 Task: Select a due date automation when advanced on, the moment a card is due add dates without an overdue due date.
Action: Mouse moved to (1347, 100)
Screenshot: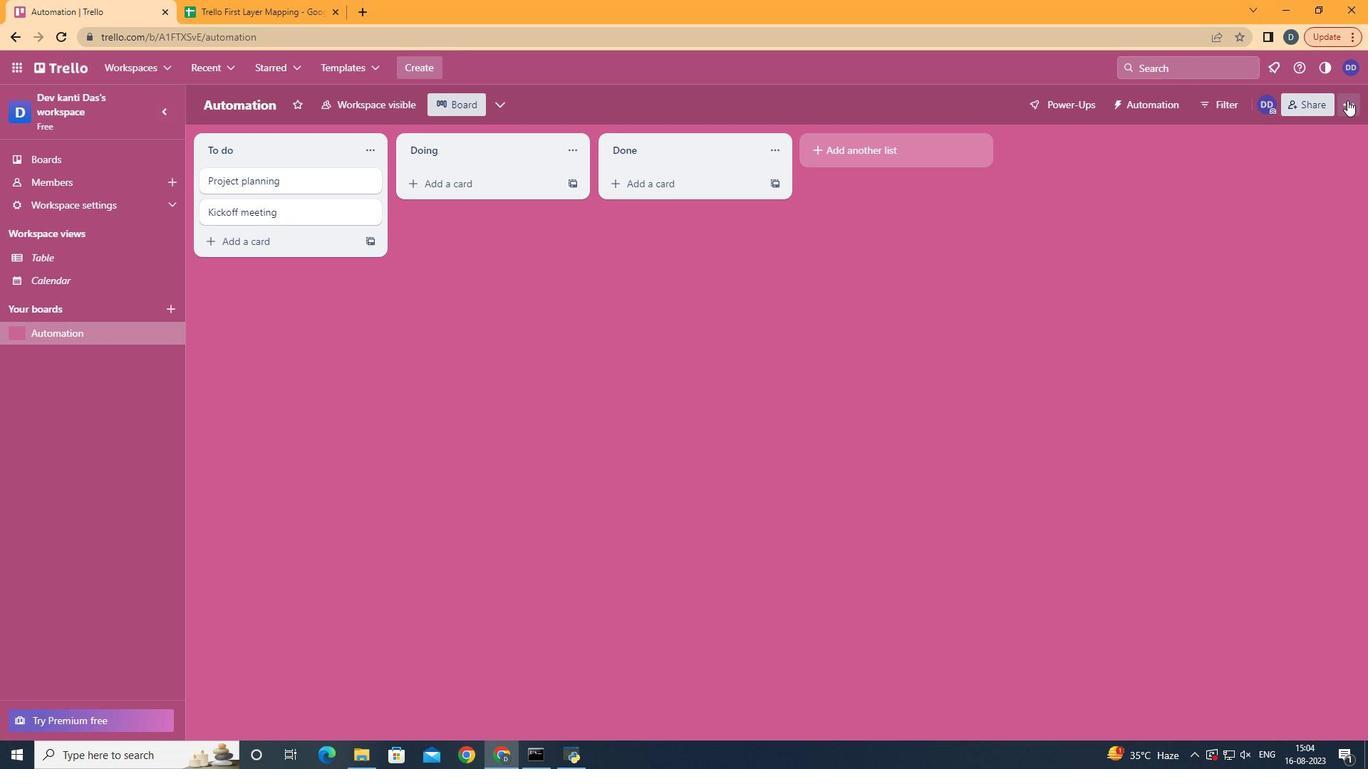 
Action: Mouse pressed left at (1347, 100)
Screenshot: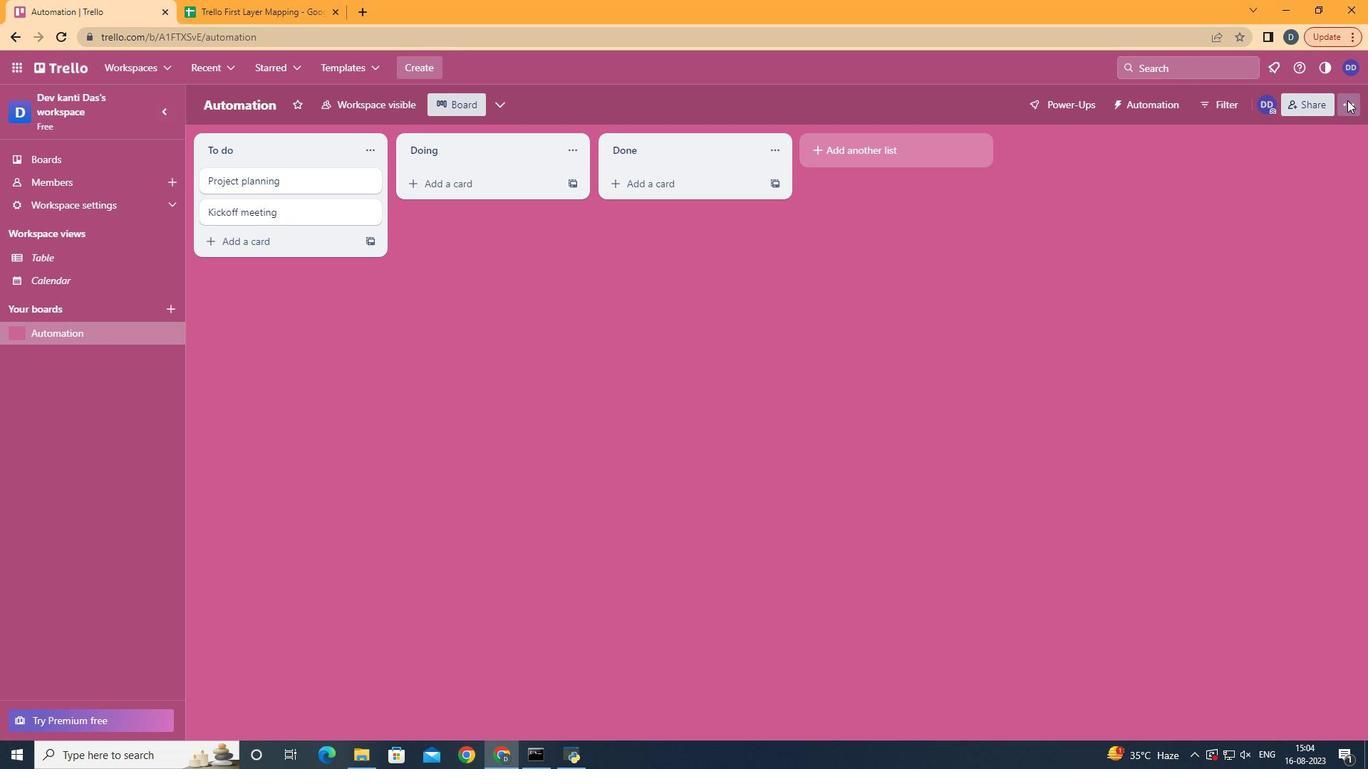 
Action: Mouse moved to (1264, 314)
Screenshot: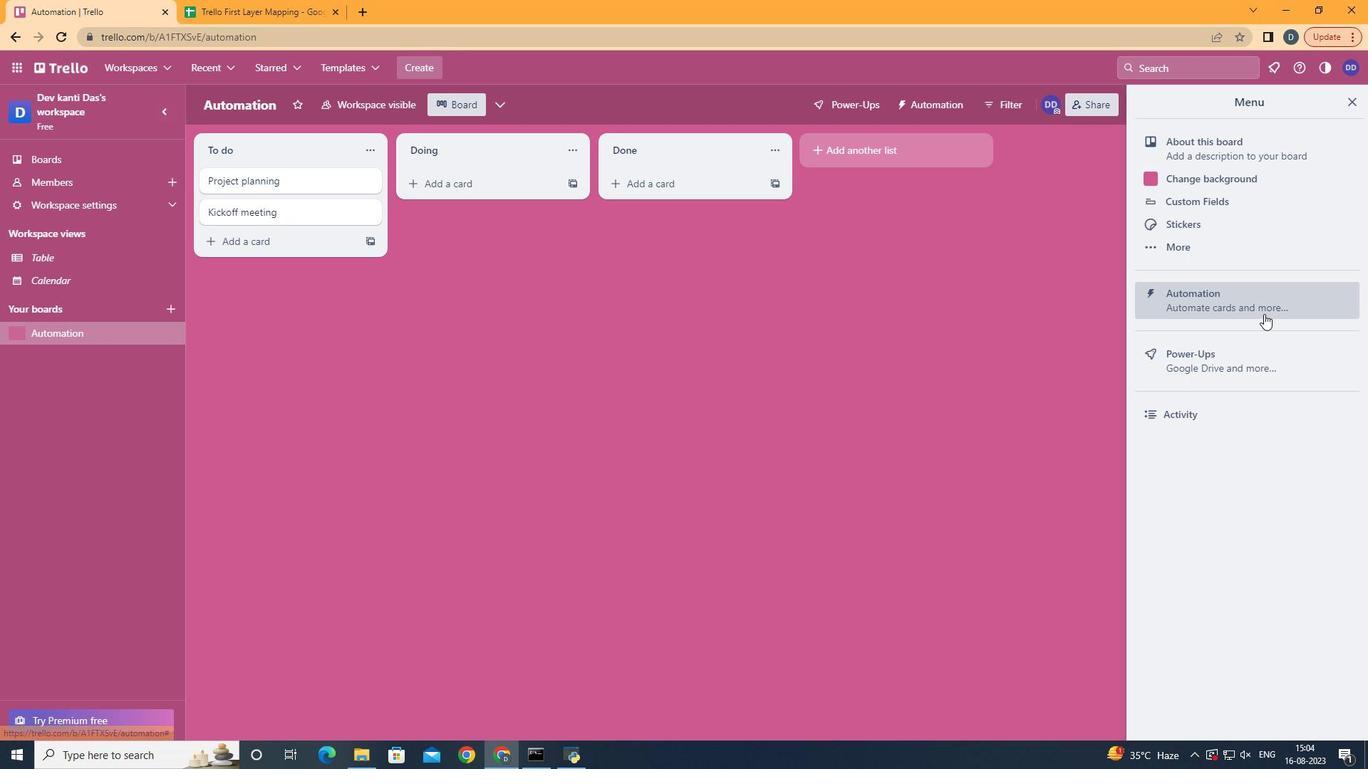 
Action: Mouse pressed left at (1264, 314)
Screenshot: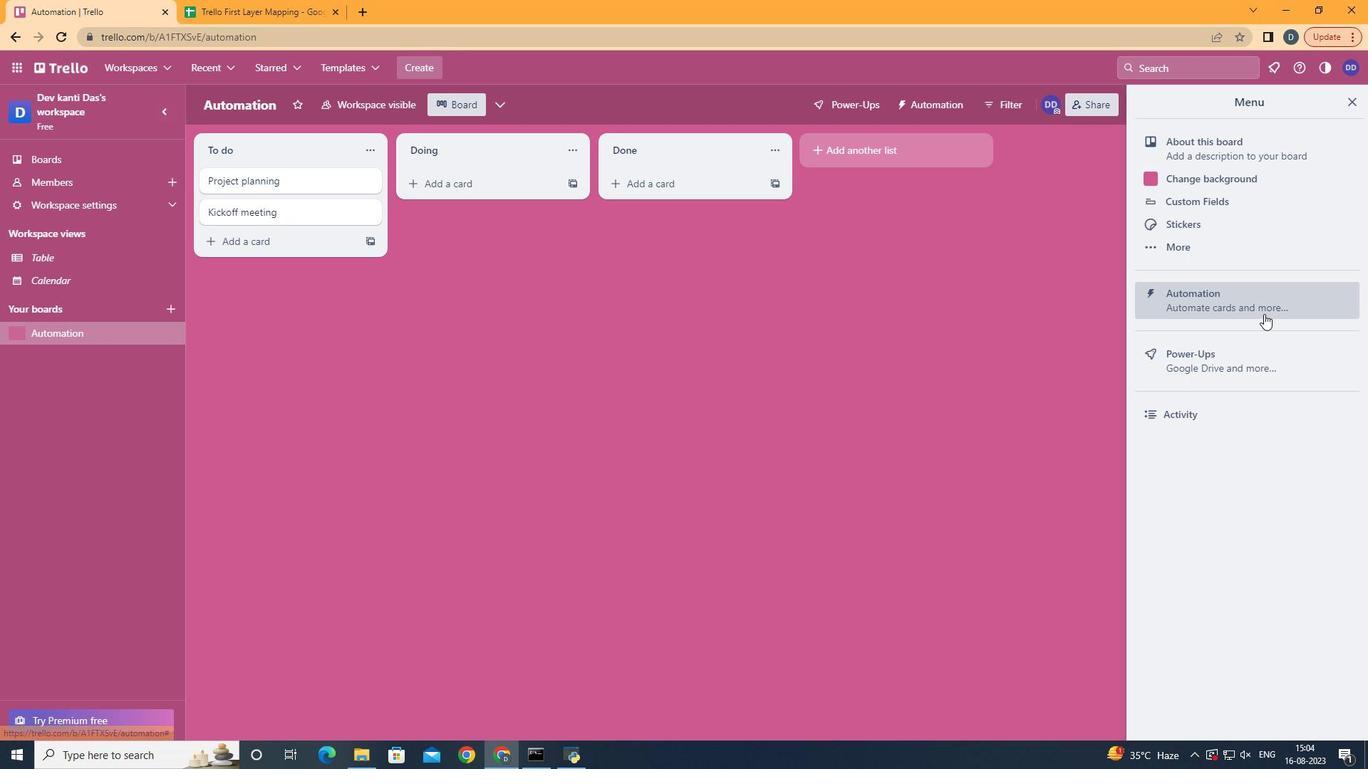 
Action: Mouse moved to (297, 291)
Screenshot: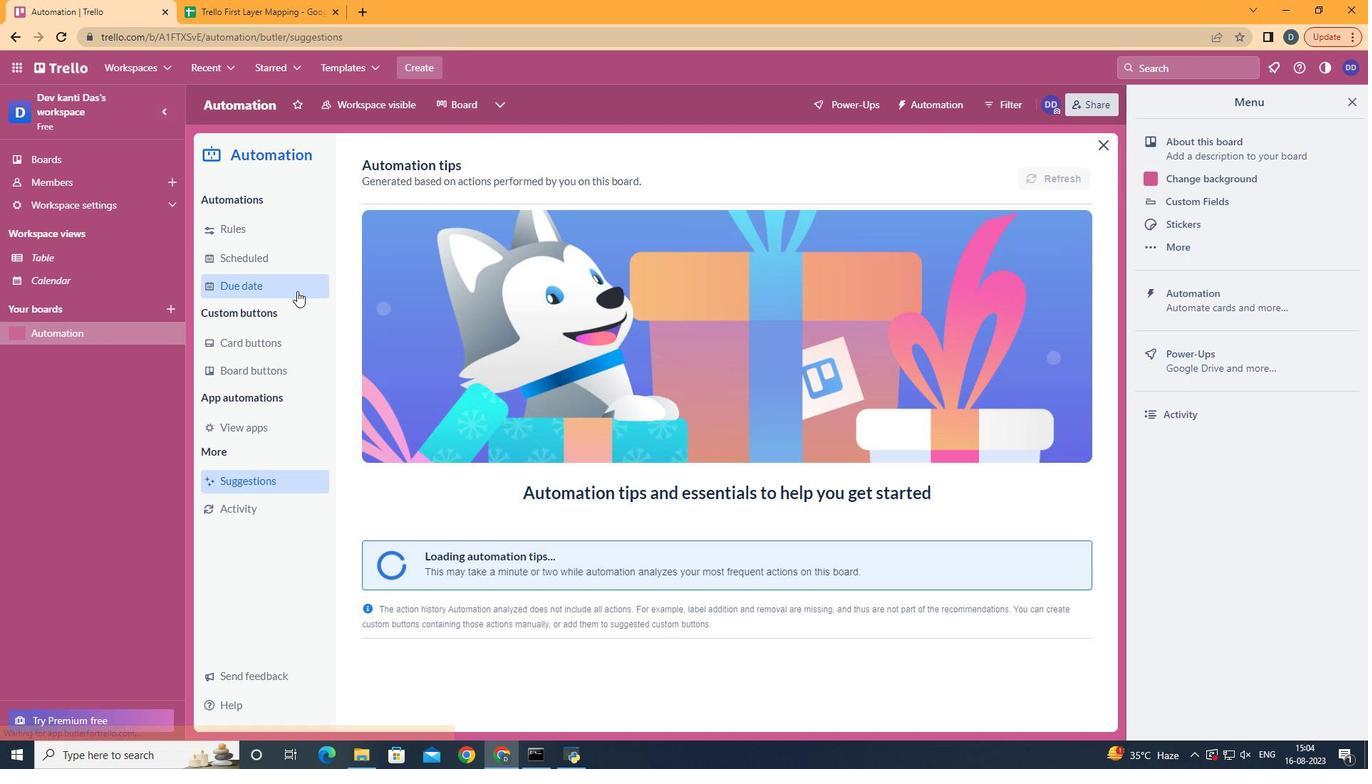 
Action: Mouse pressed left at (297, 291)
Screenshot: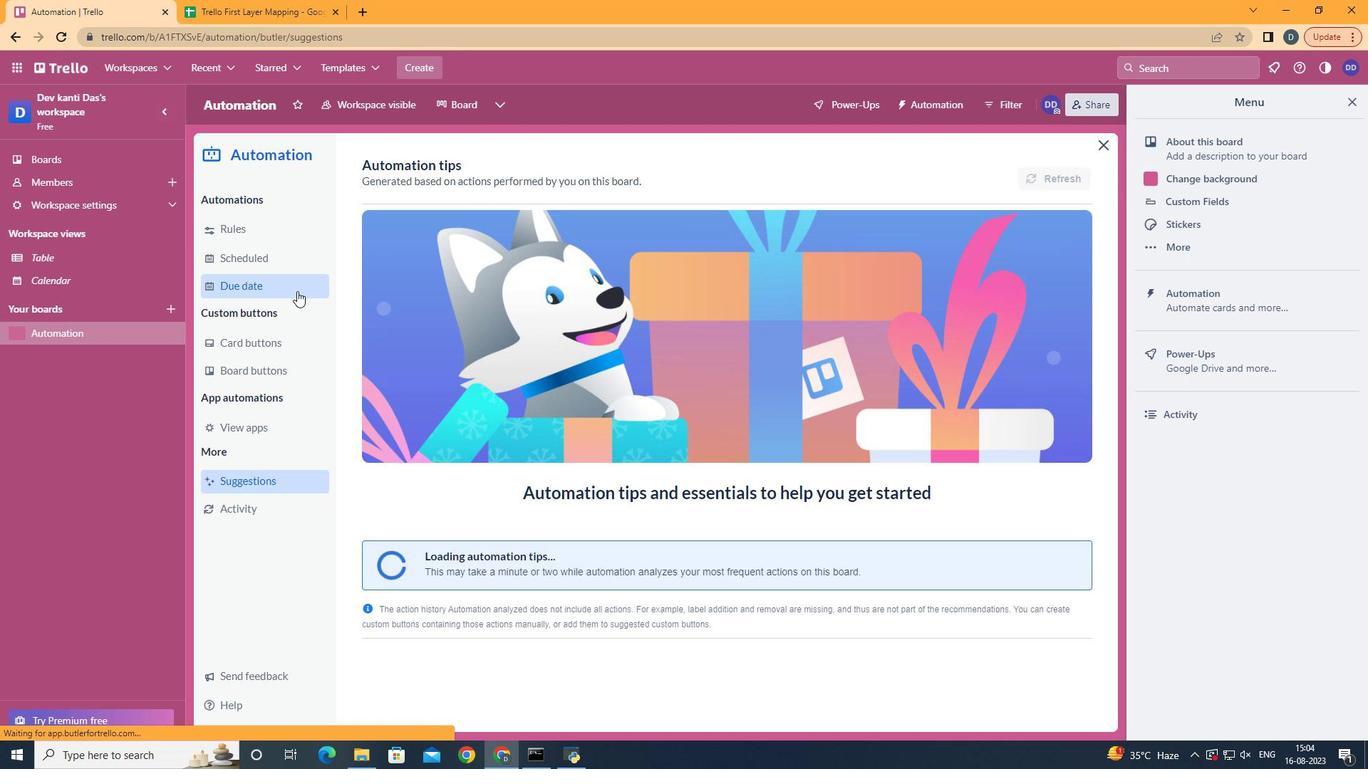 
Action: Mouse moved to (1017, 166)
Screenshot: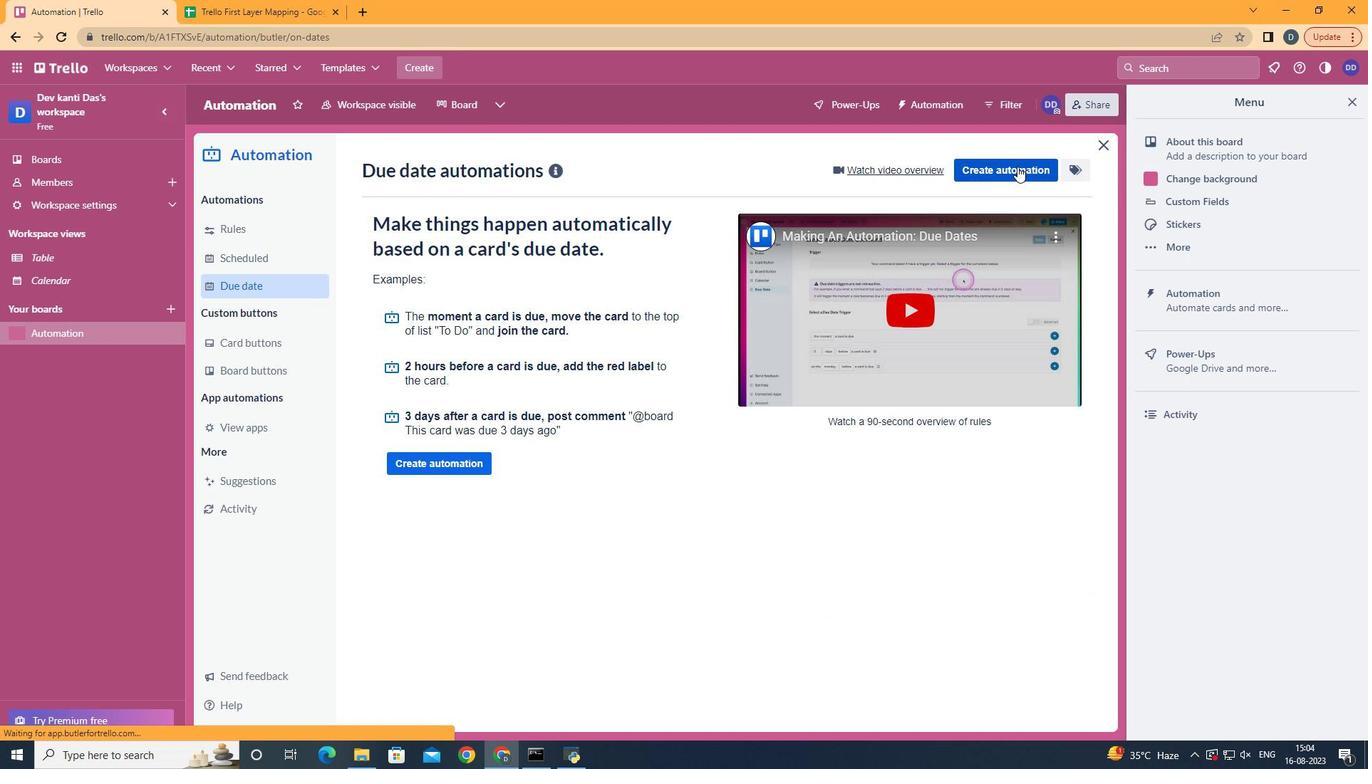
Action: Mouse pressed left at (1017, 166)
Screenshot: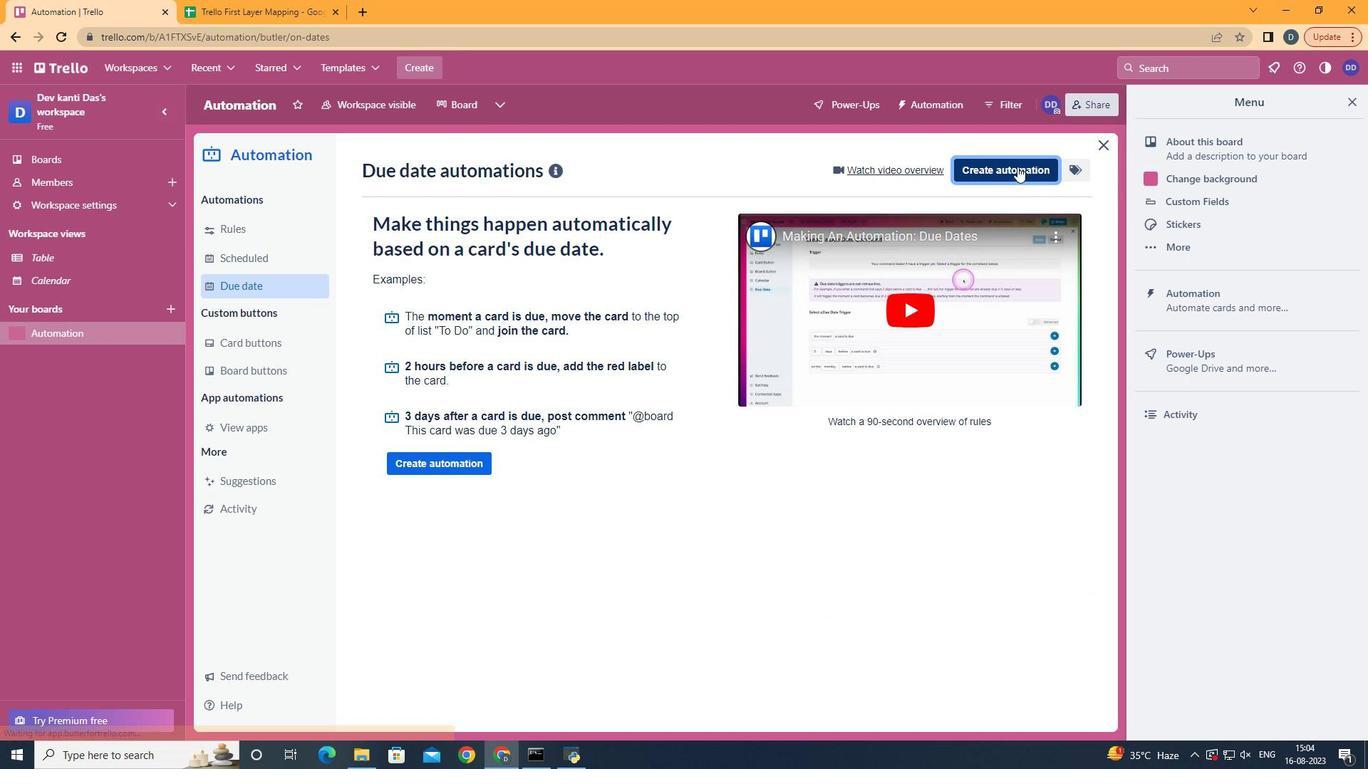 
Action: Mouse moved to (815, 318)
Screenshot: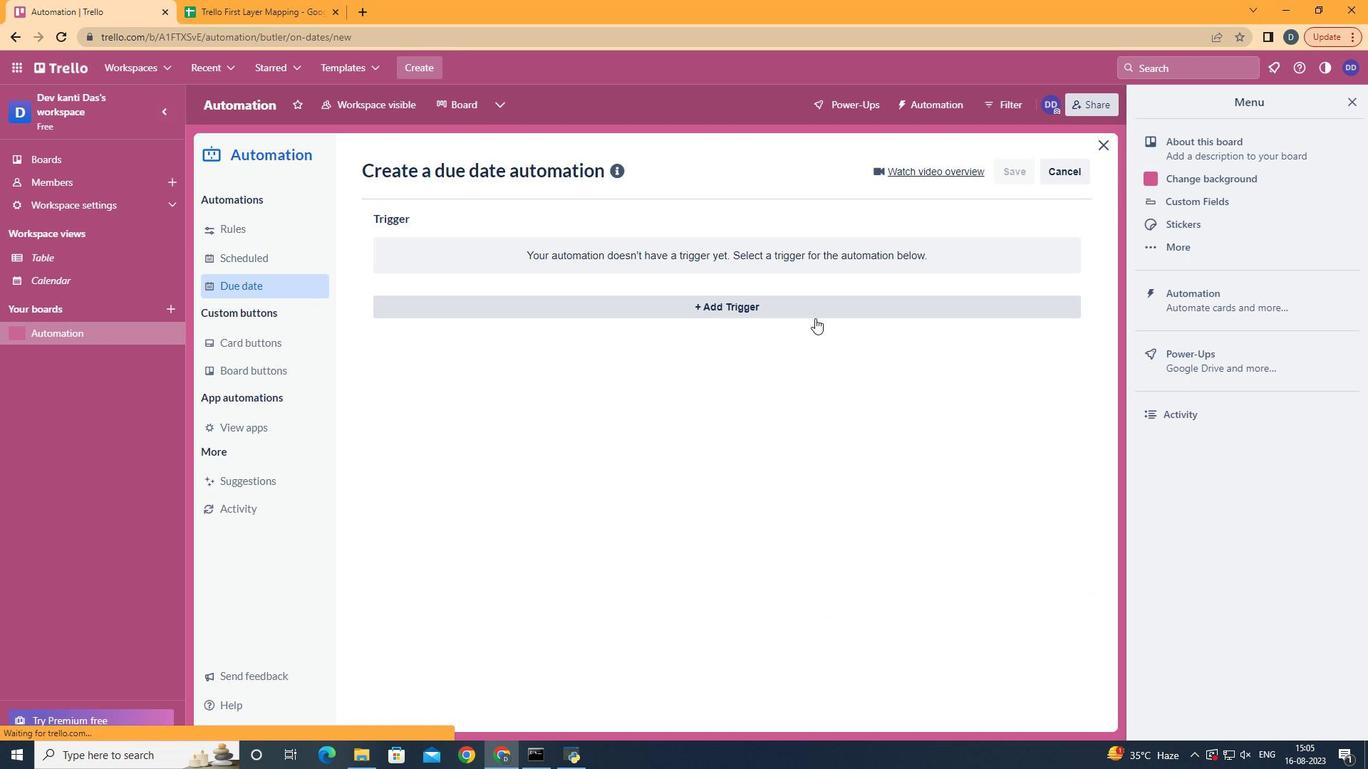 
Action: Mouse pressed left at (815, 318)
Screenshot: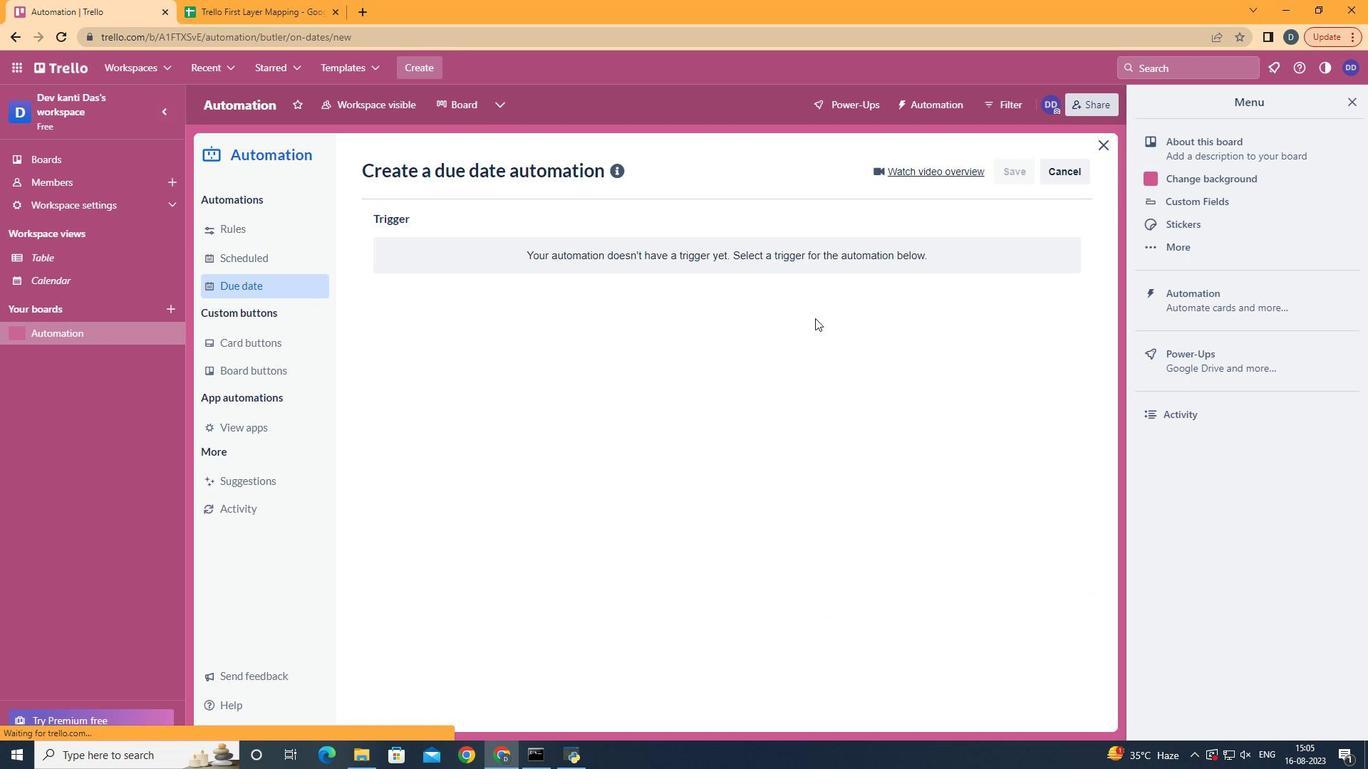 
Action: Mouse moved to (1000, 431)
Screenshot: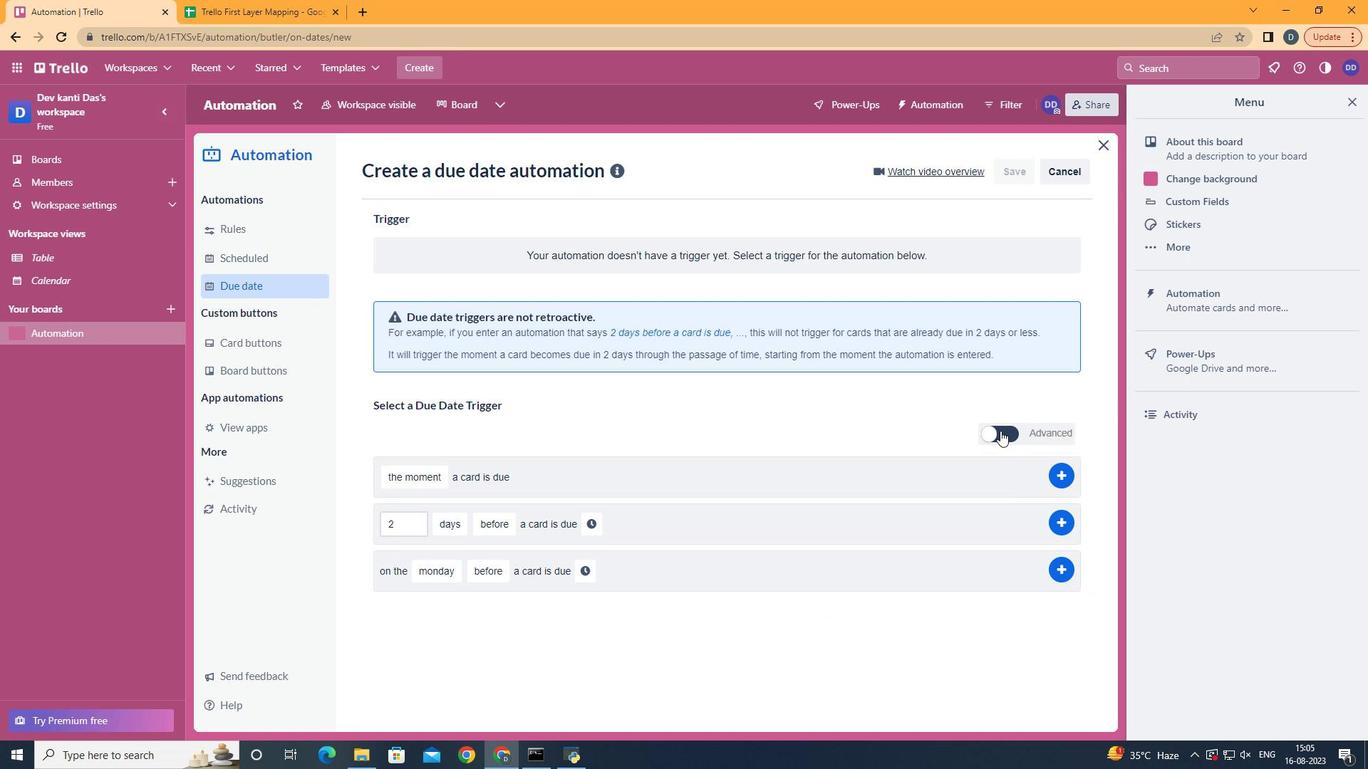 
Action: Mouse pressed left at (1000, 431)
Screenshot: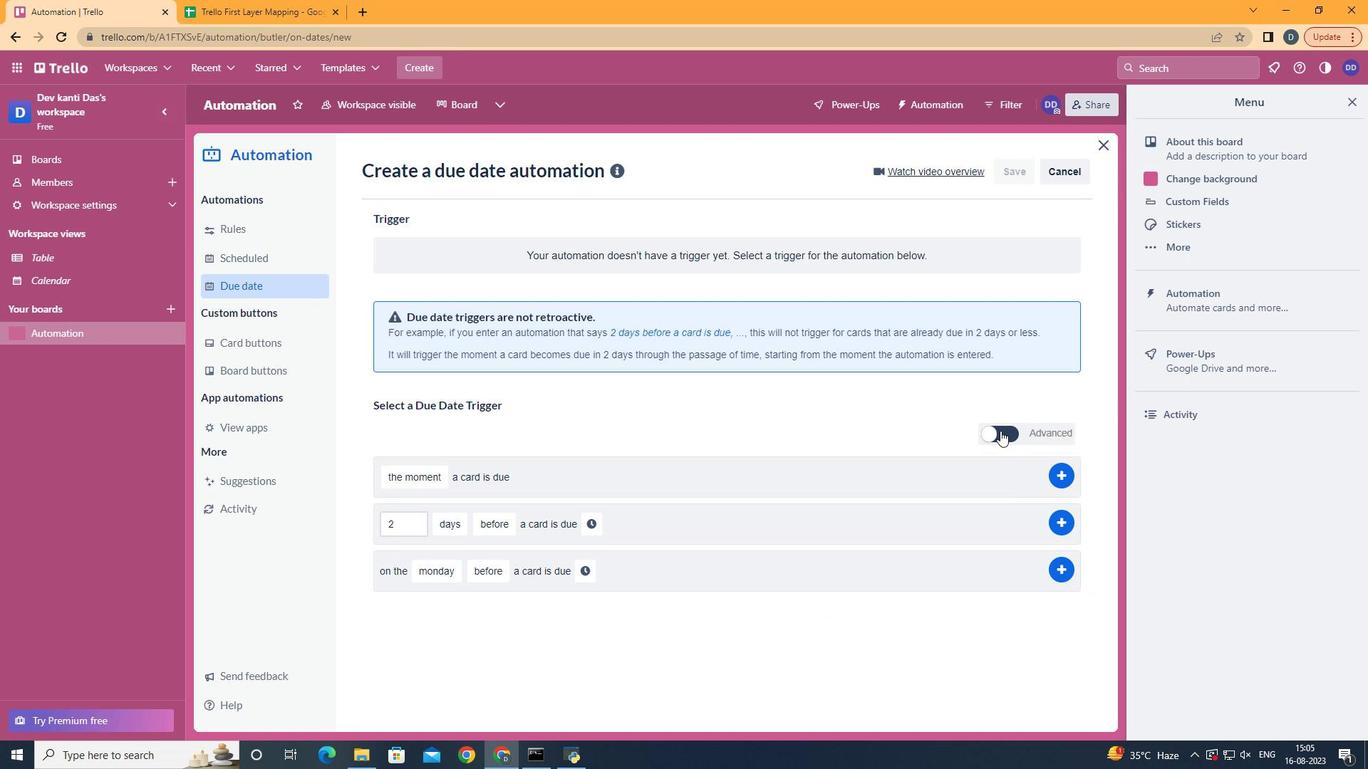 
Action: Mouse moved to (494, 470)
Screenshot: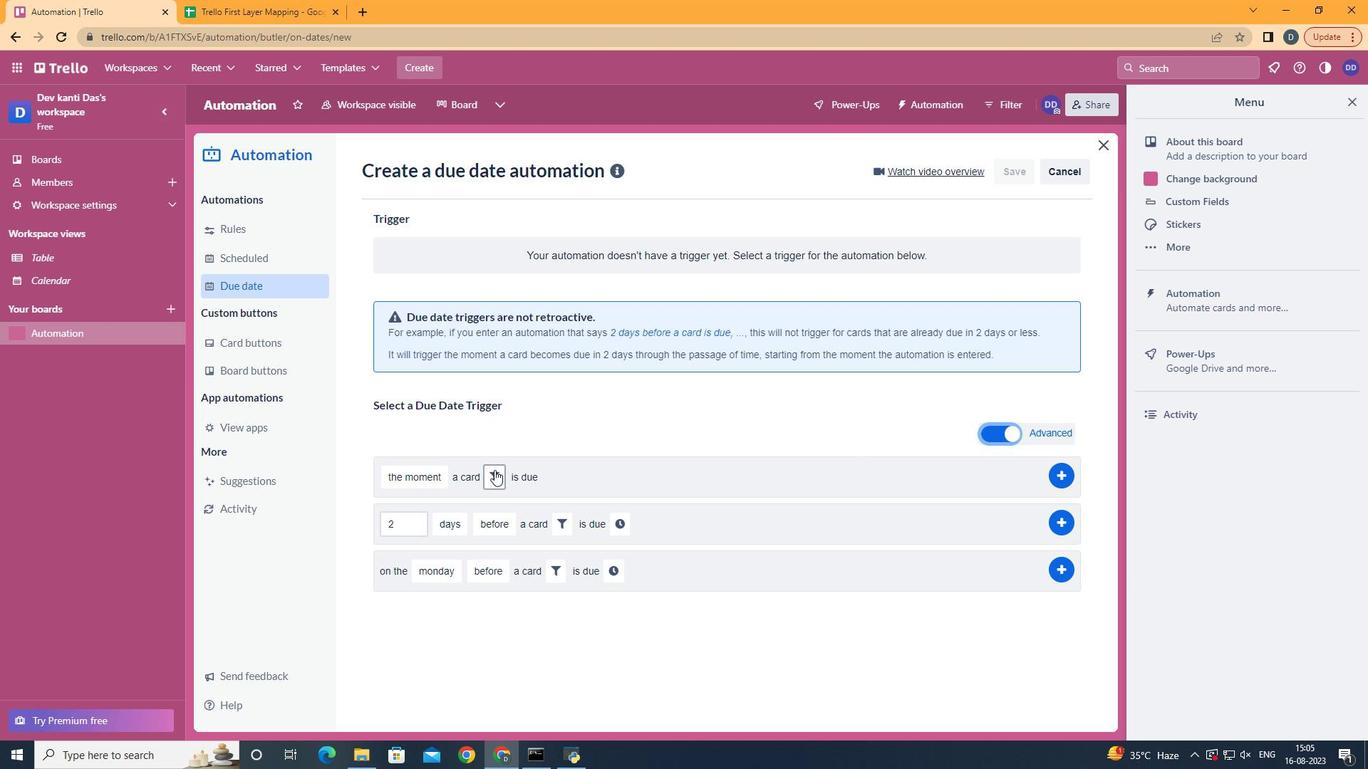 
Action: Mouse pressed left at (494, 470)
Screenshot: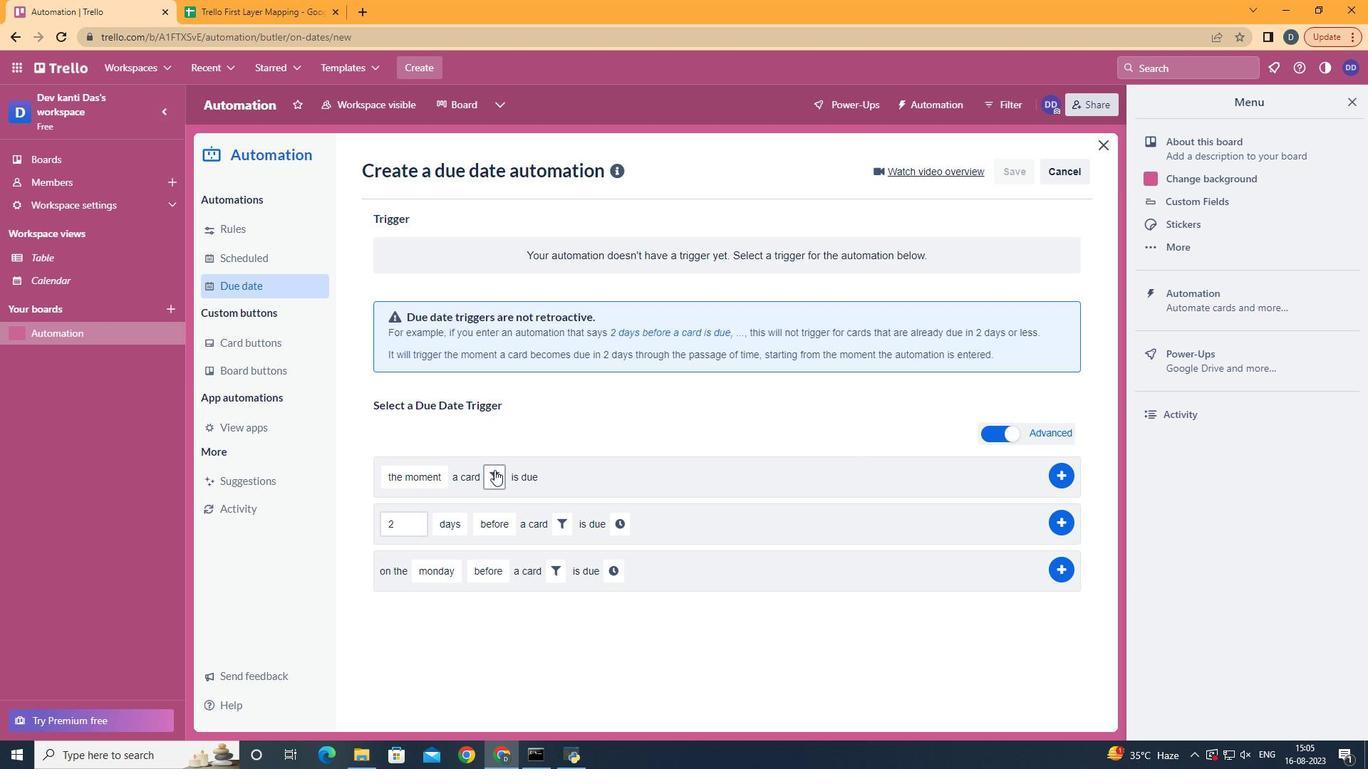 
Action: Mouse moved to (566, 534)
Screenshot: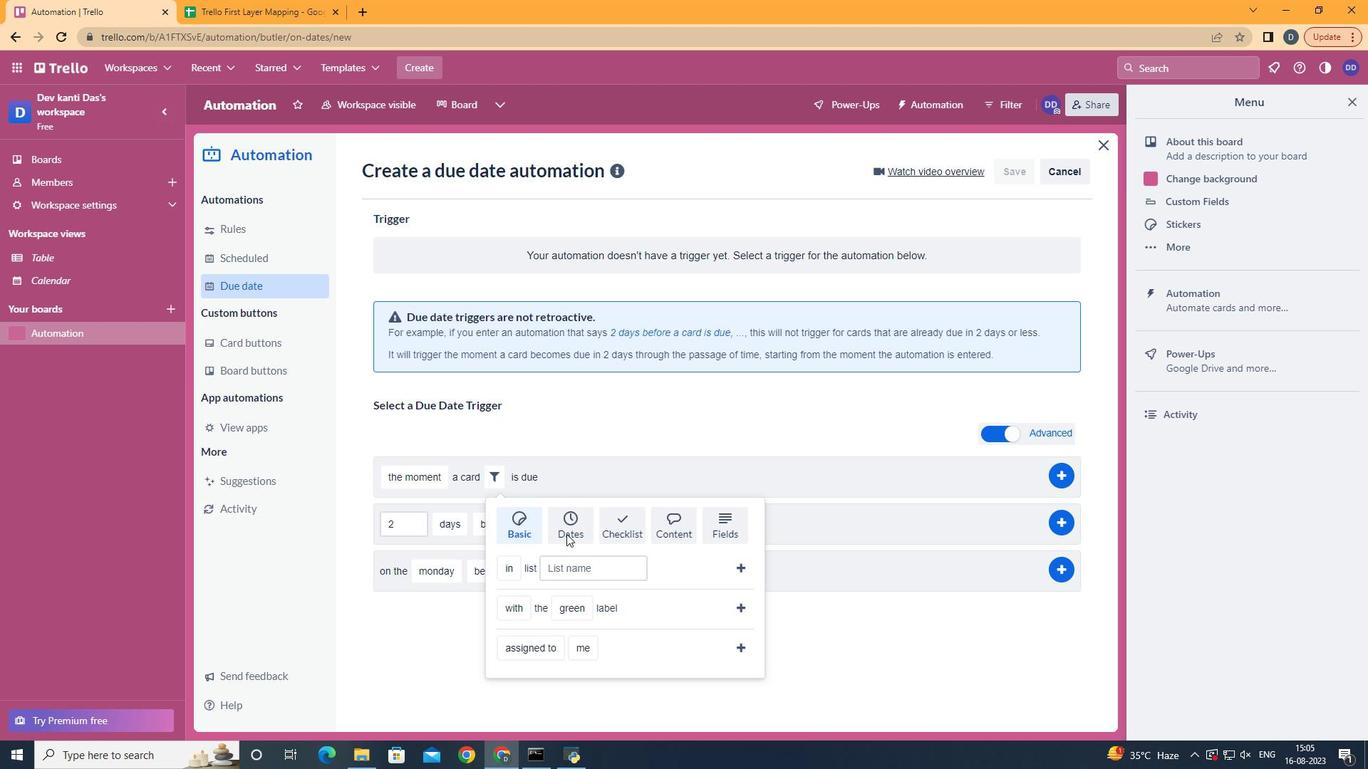 
Action: Mouse pressed left at (566, 534)
Screenshot: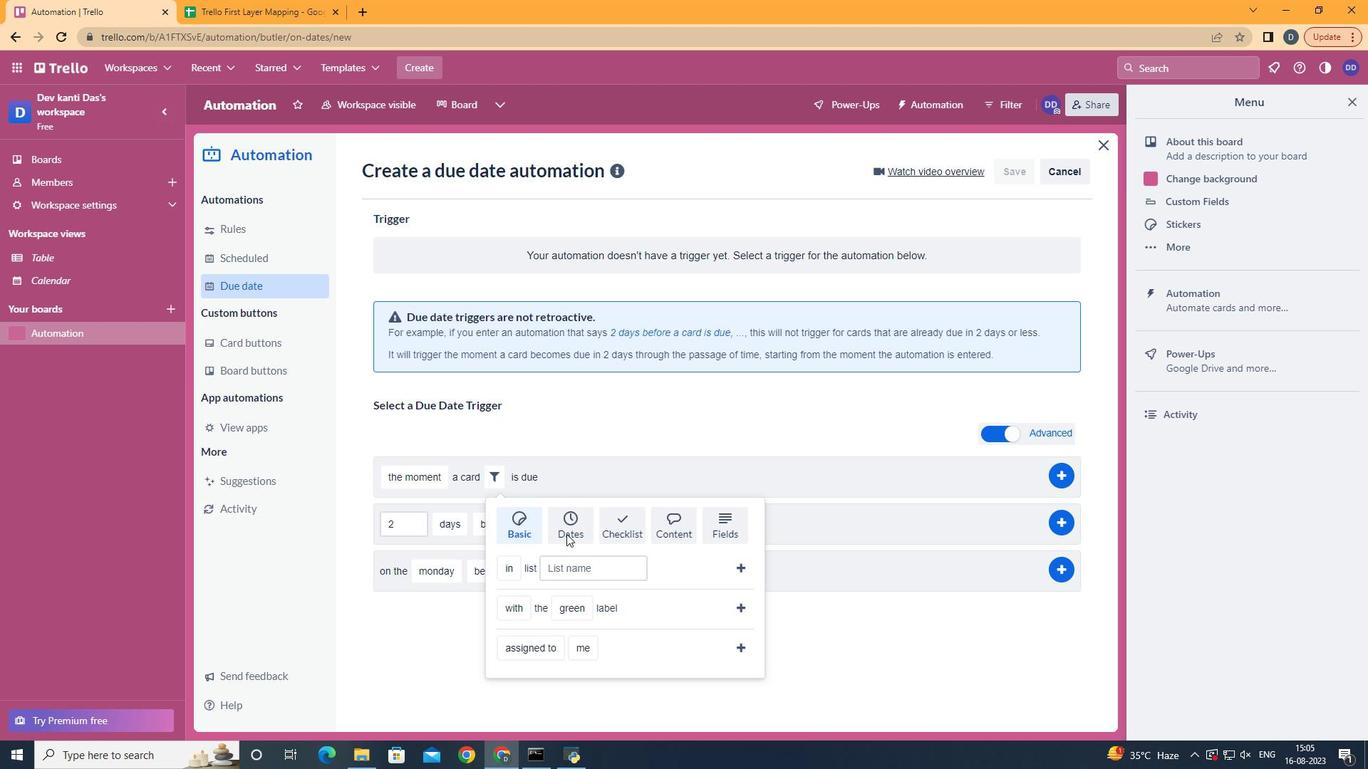 
Action: Mouse moved to (521, 619)
Screenshot: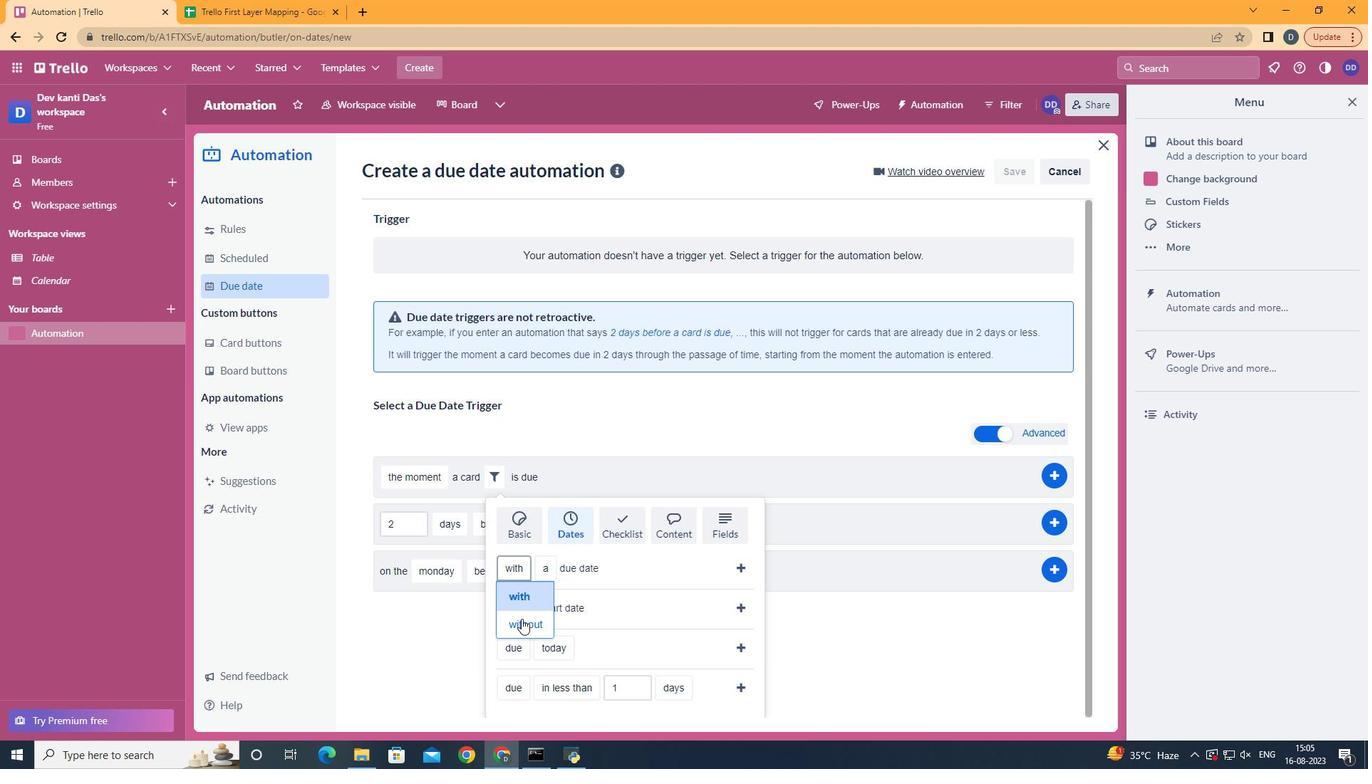 
Action: Mouse pressed left at (521, 619)
Screenshot: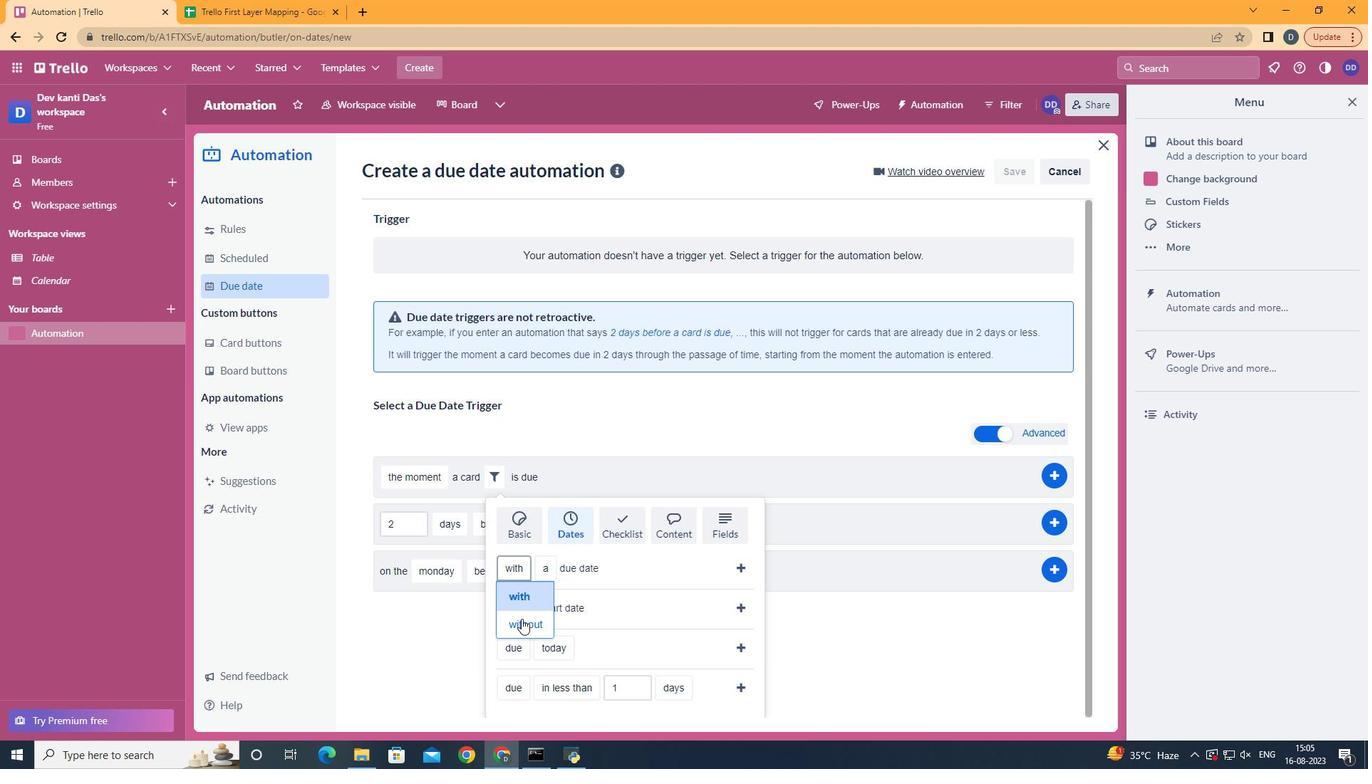 
Action: Mouse moved to (587, 677)
Screenshot: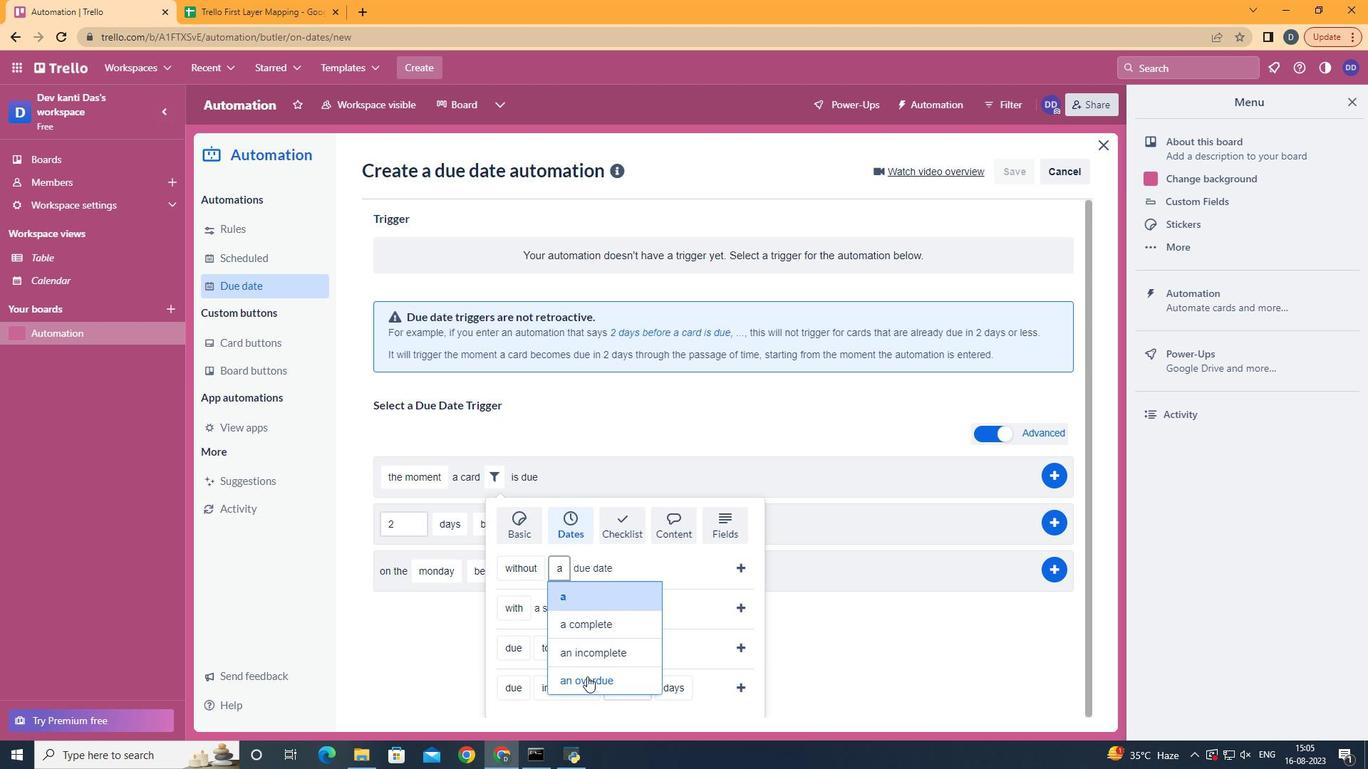
Action: Mouse pressed left at (587, 677)
Screenshot: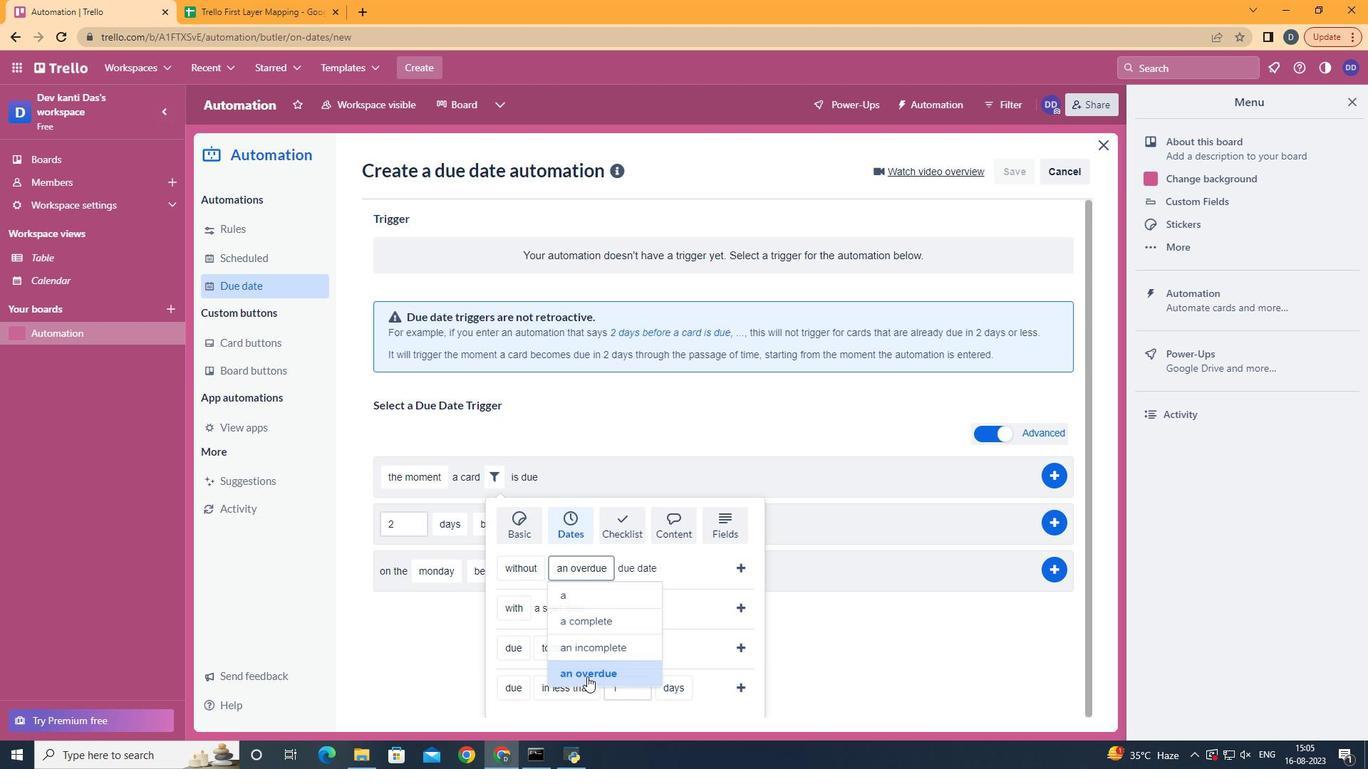 
Action: Mouse moved to (739, 574)
Screenshot: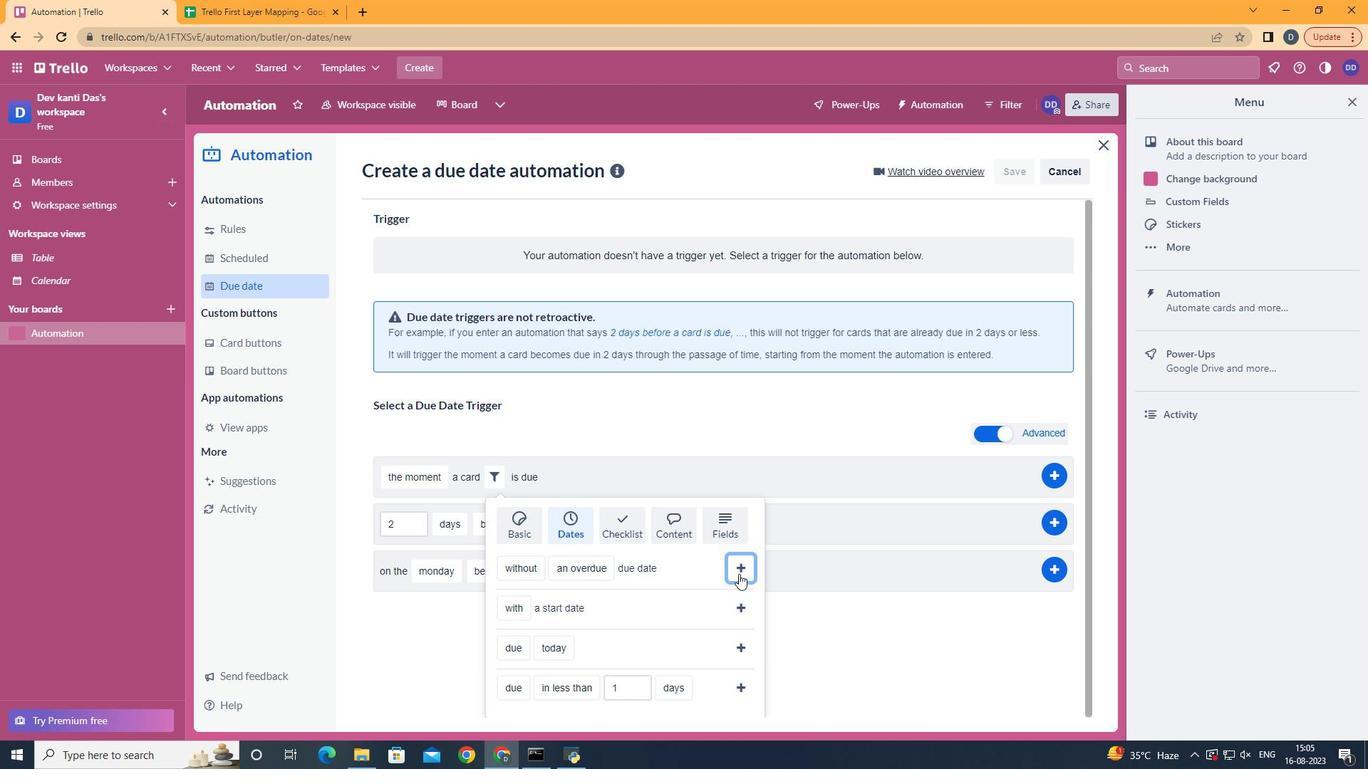 
Action: Mouse pressed left at (739, 574)
Screenshot: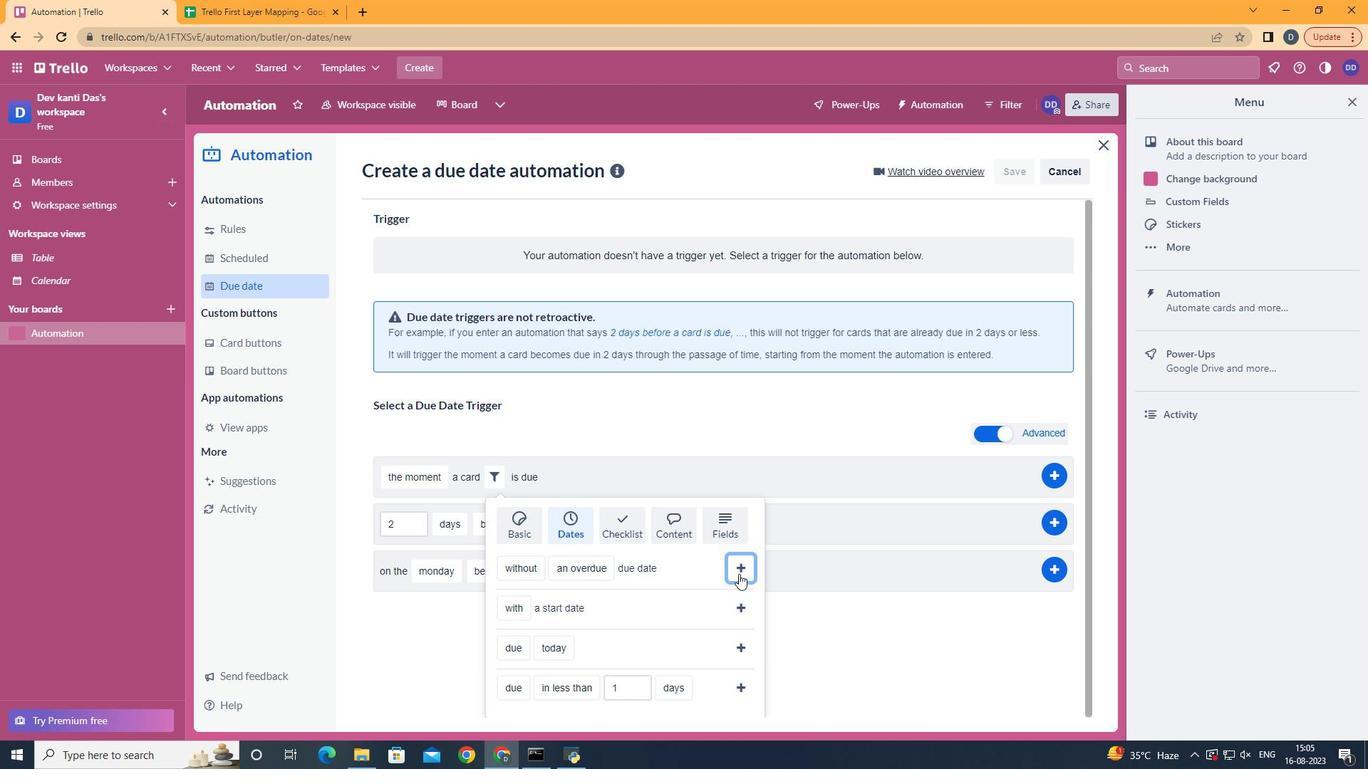 
Action: Mouse moved to (1059, 481)
Screenshot: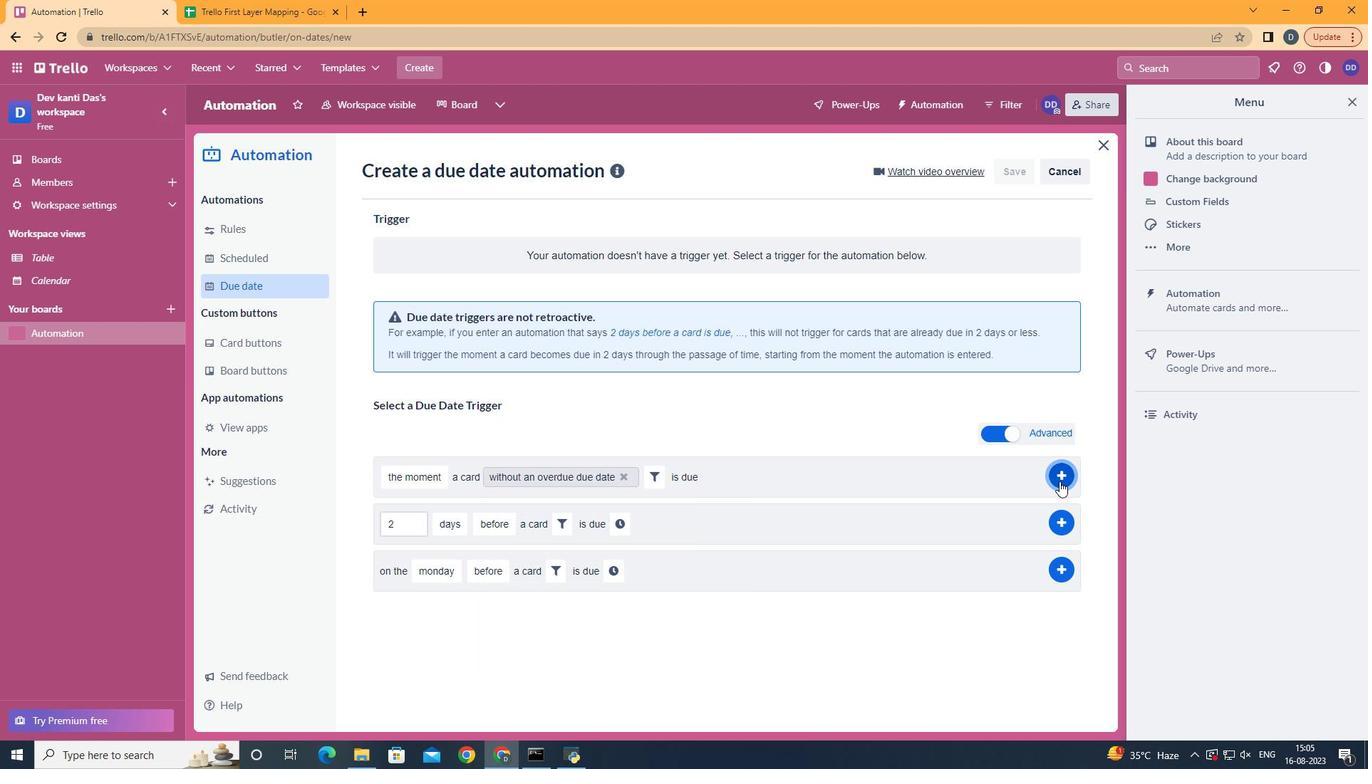 
Action: Mouse pressed left at (1059, 481)
Screenshot: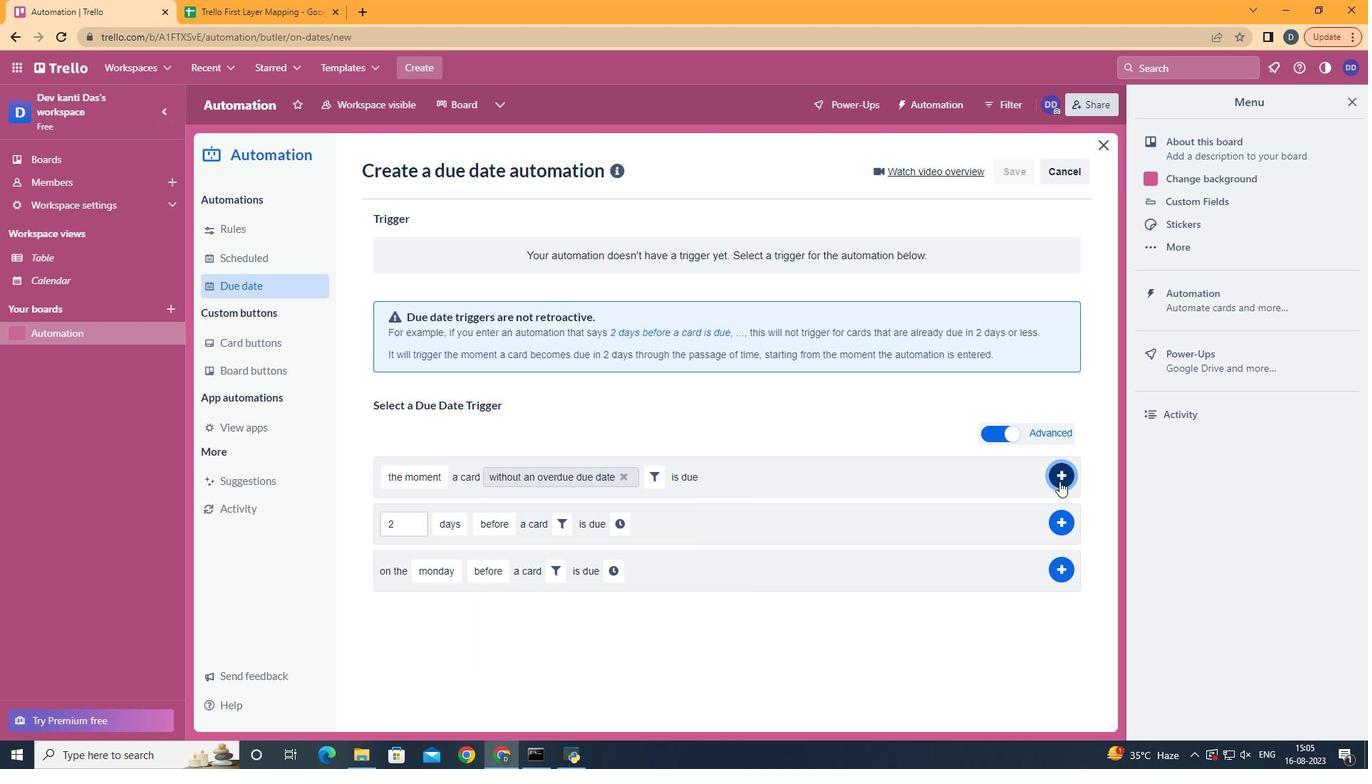 
